 Task: Add Sprouts Organic Grade A Maple Syrup Dark to the cart.
Action: Mouse moved to (713, 275)
Screenshot: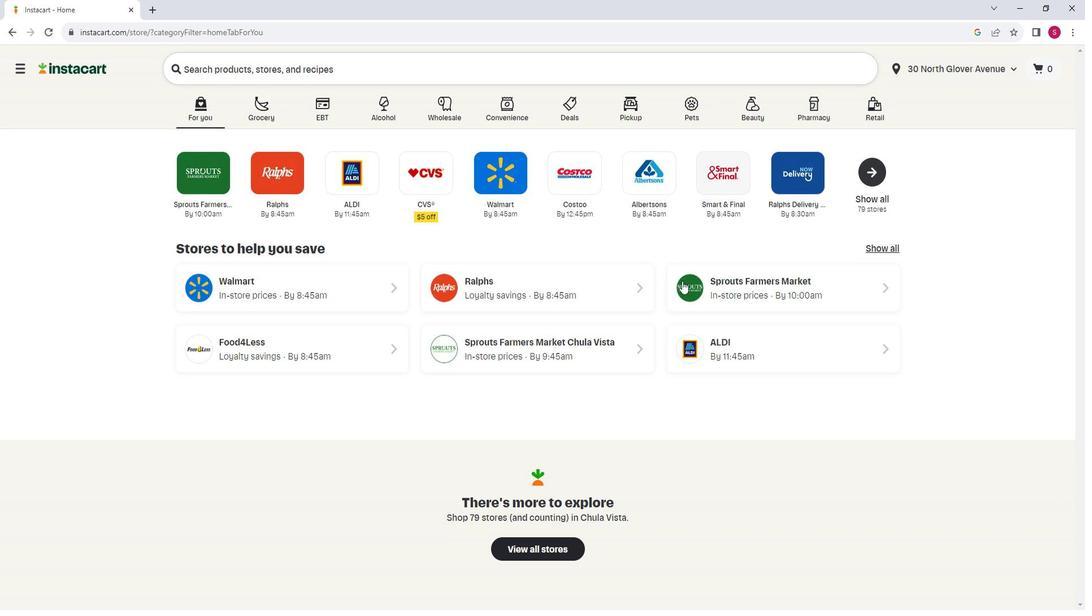 
Action: Mouse pressed left at (713, 275)
Screenshot: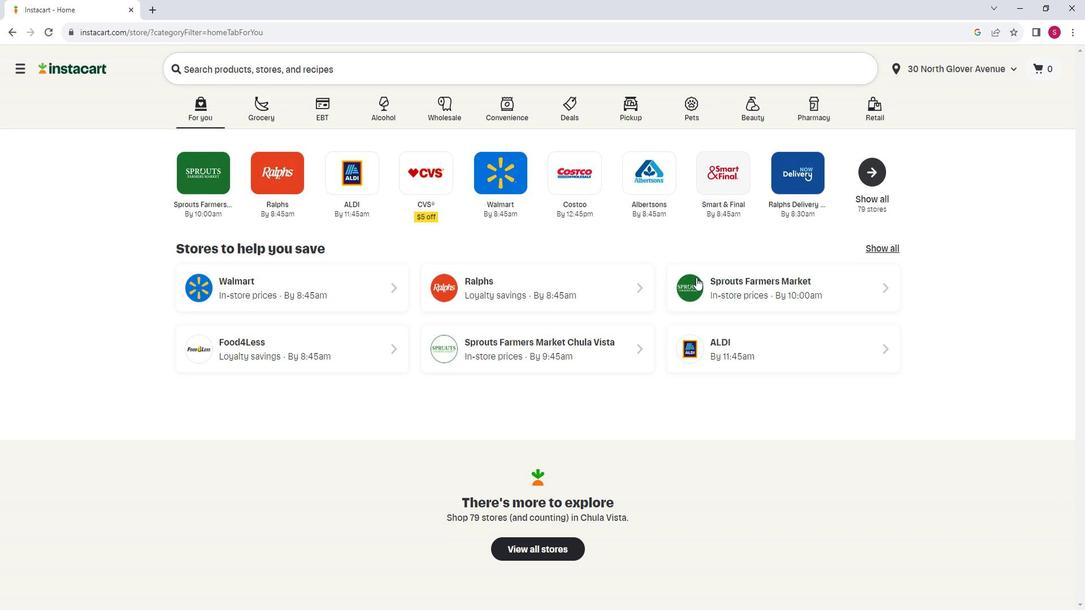 
Action: Mouse moved to (118, 266)
Screenshot: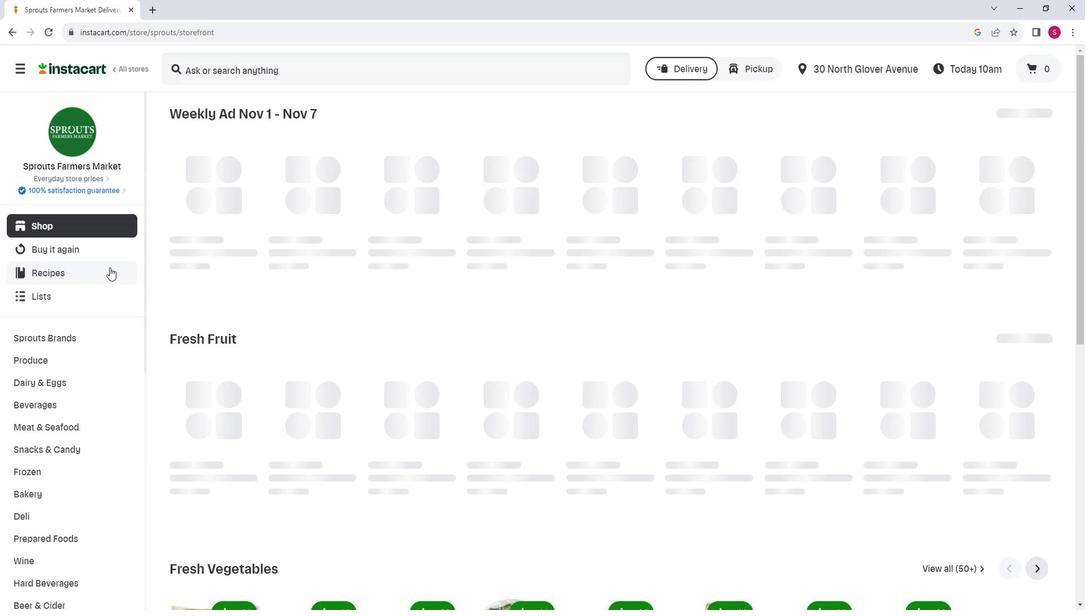 
Action: Mouse scrolled (118, 266) with delta (0, 0)
Screenshot: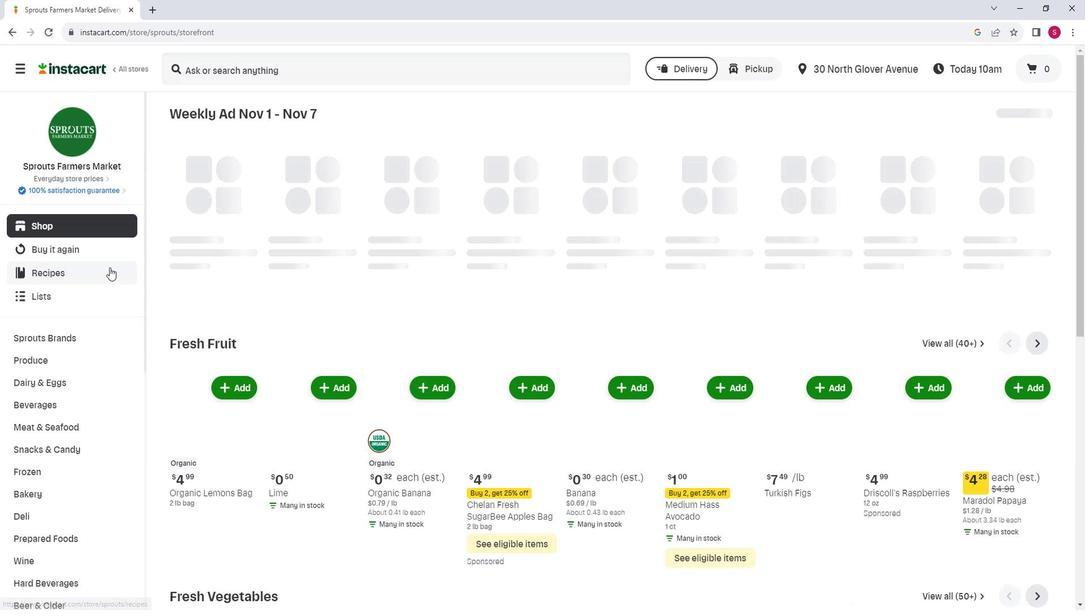 
Action: Mouse scrolled (118, 266) with delta (0, 0)
Screenshot: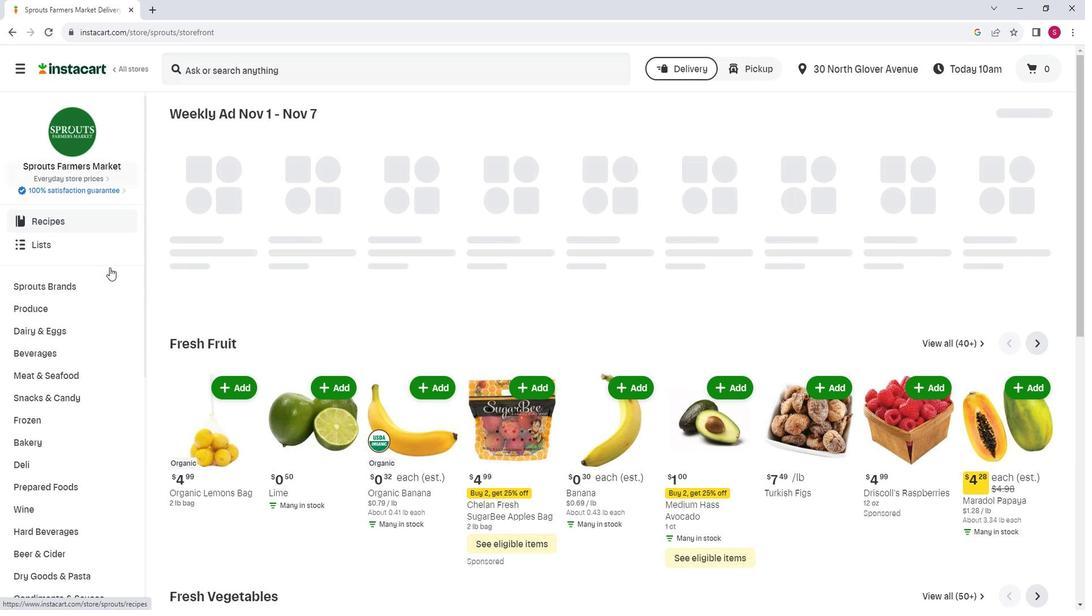 
Action: Mouse moved to (113, 274)
Screenshot: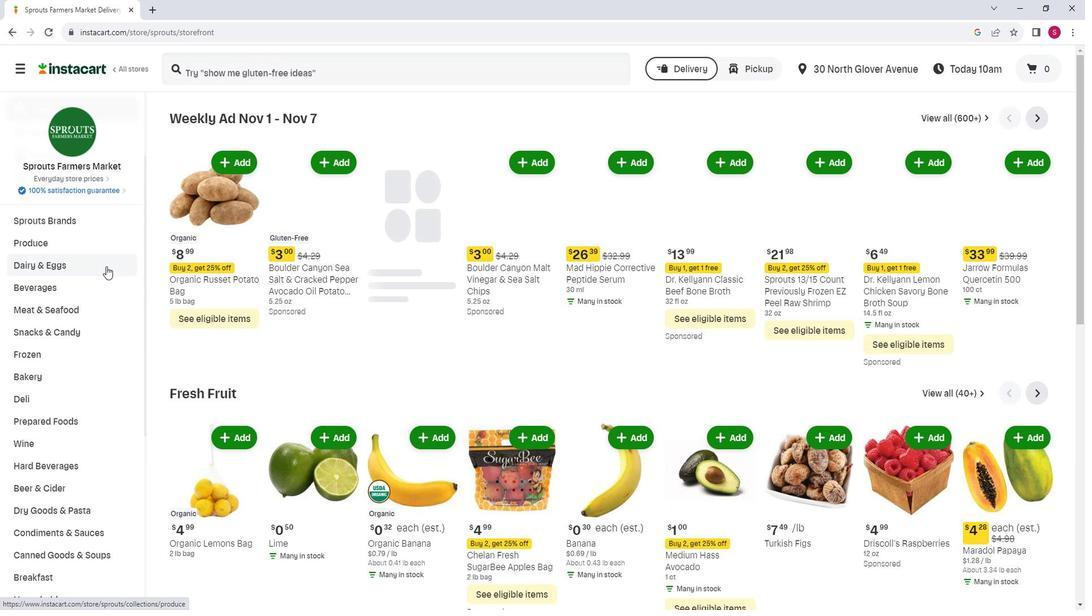 
Action: Mouse scrolled (113, 273) with delta (0, 0)
Screenshot: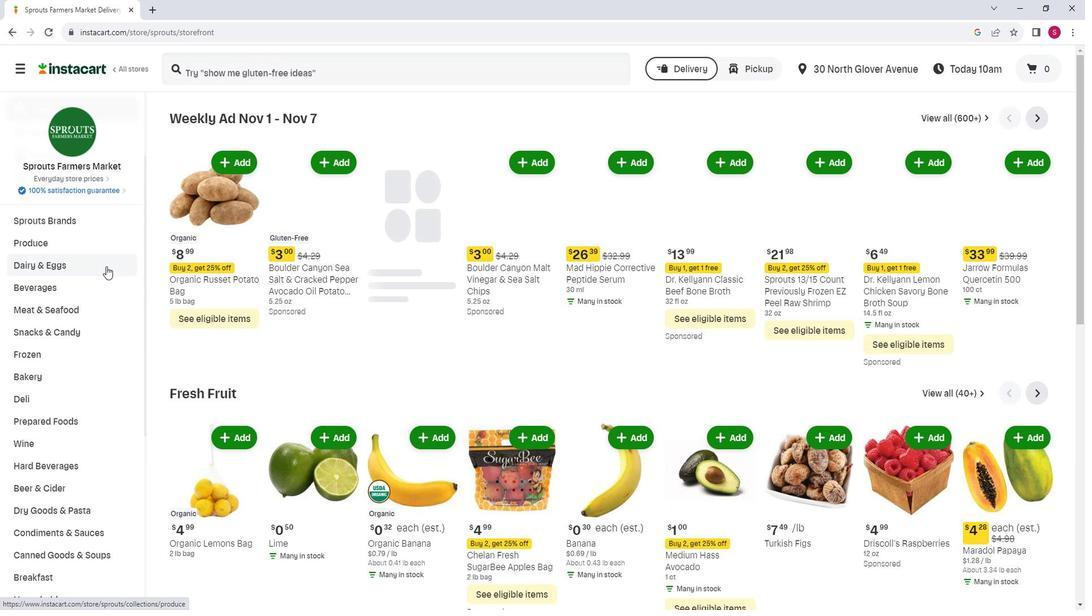 
Action: Mouse moved to (97, 507)
Screenshot: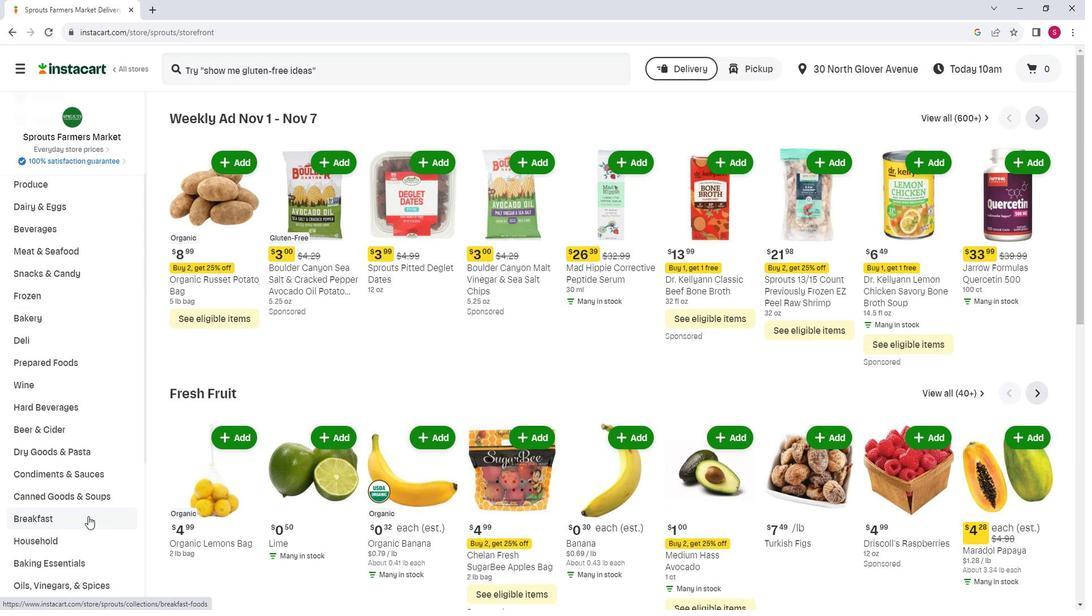 
Action: Mouse pressed left at (97, 507)
Screenshot: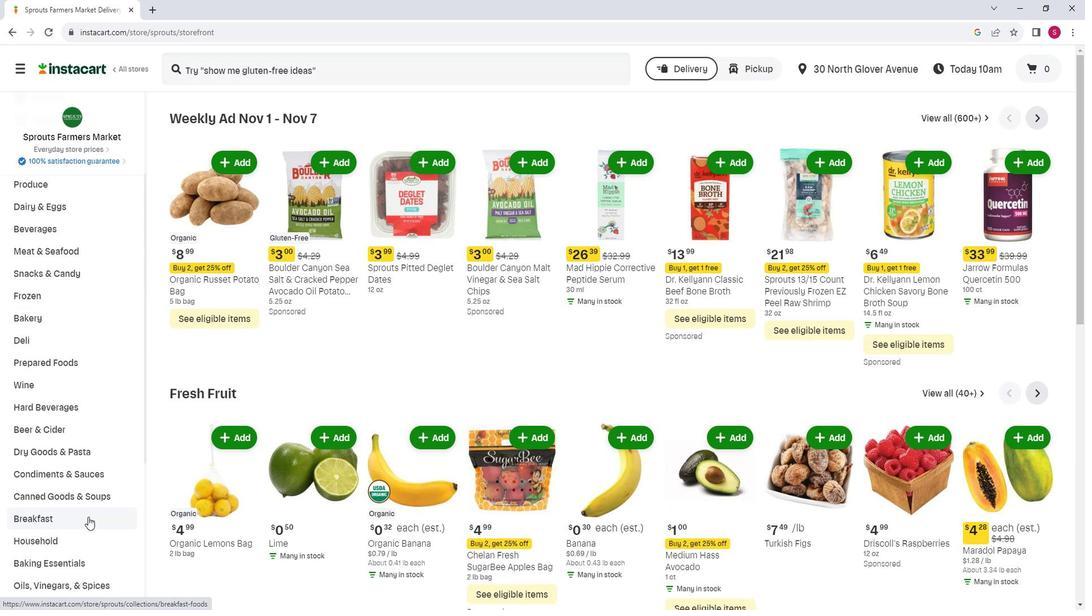 
Action: Mouse moved to (613, 152)
Screenshot: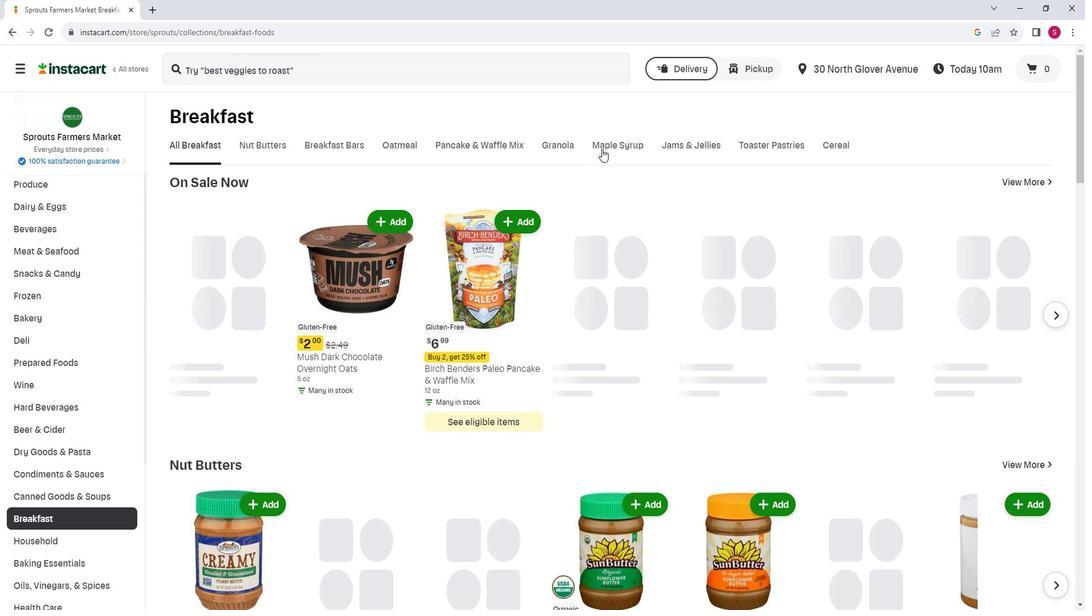 
Action: Mouse pressed left at (613, 152)
Screenshot: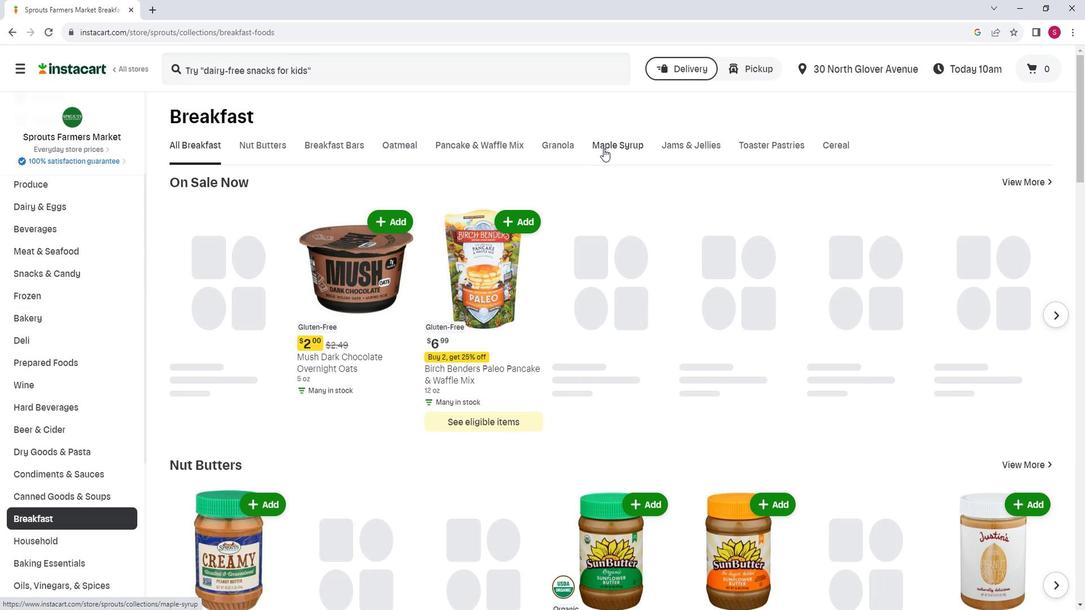 
Action: Mouse moved to (588, 250)
Screenshot: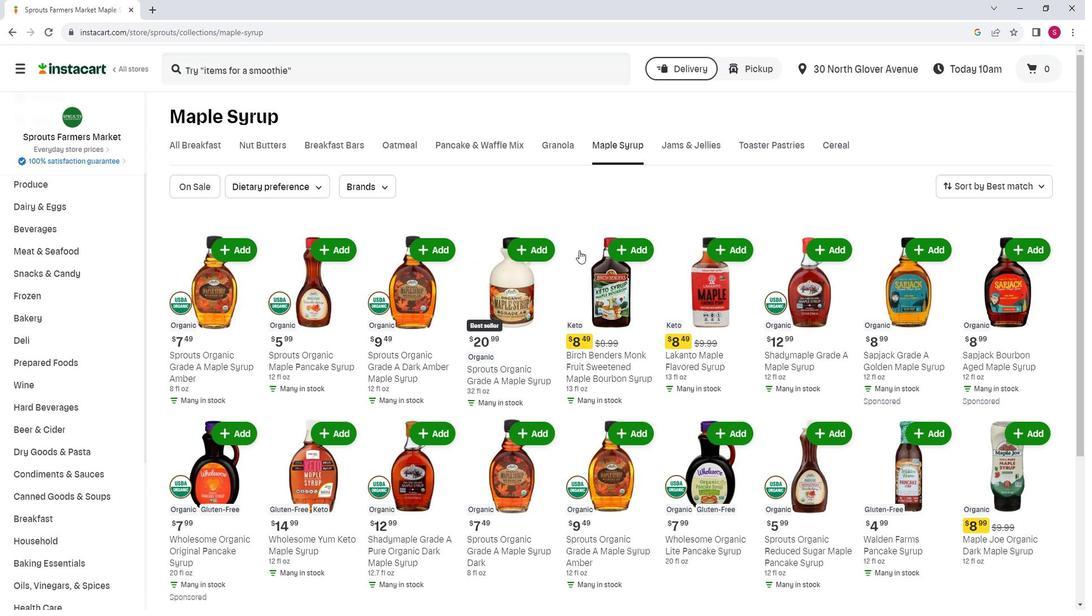 
Action: Mouse scrolled (588, 249) with delta (0, 0)
Screenshot: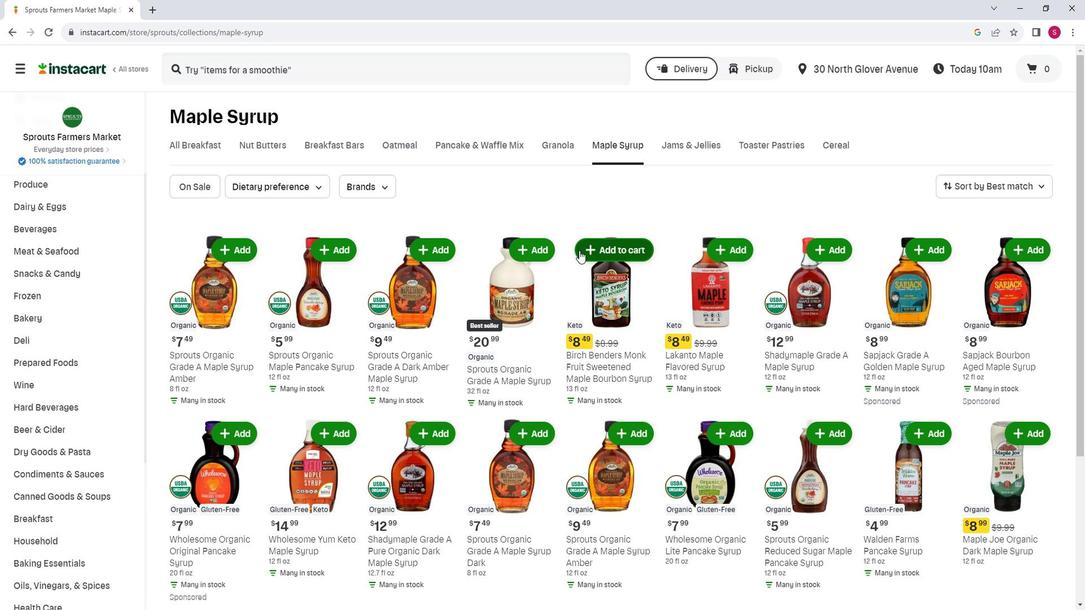 
Action: Mouse scrolled (588, 249) with delta (0, 0)
Screenshot: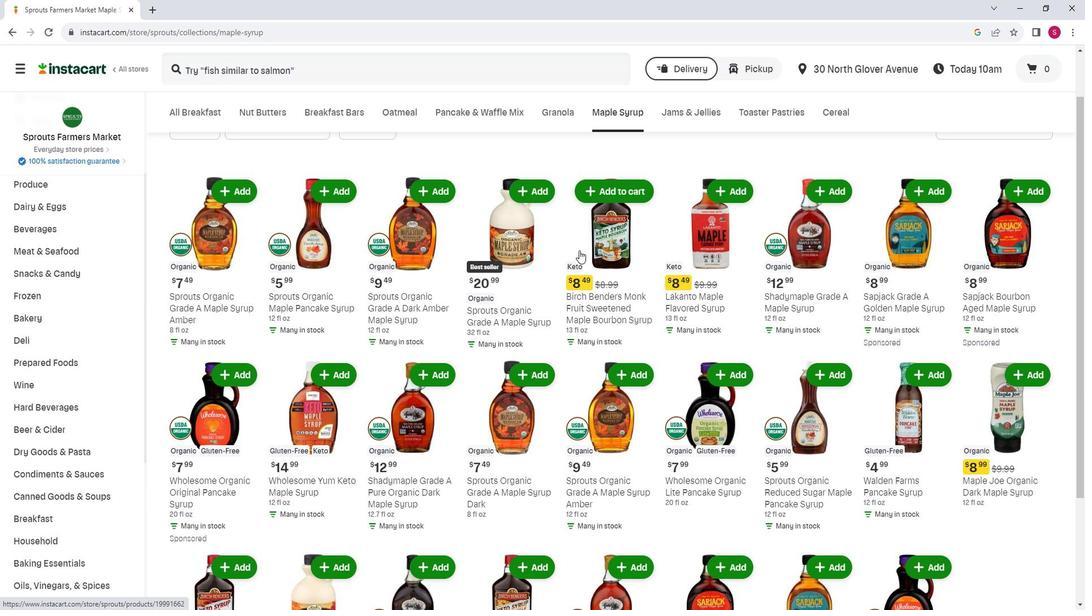 
Action: Mouse moved to (537, 308)
Screenshot: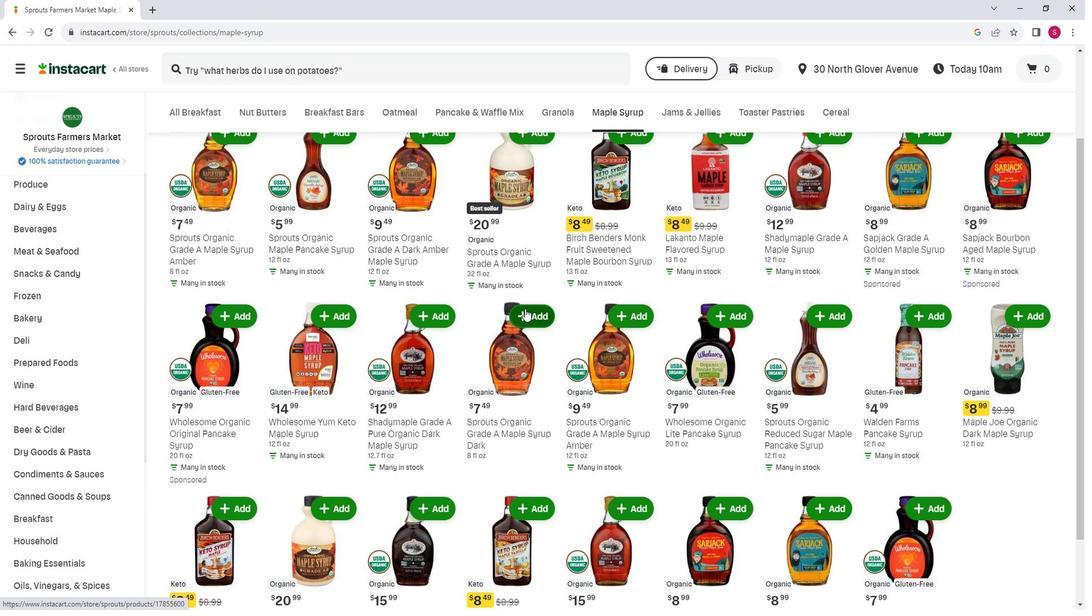 
Action: Mouse pressed left at (537, 308)
Screenshot: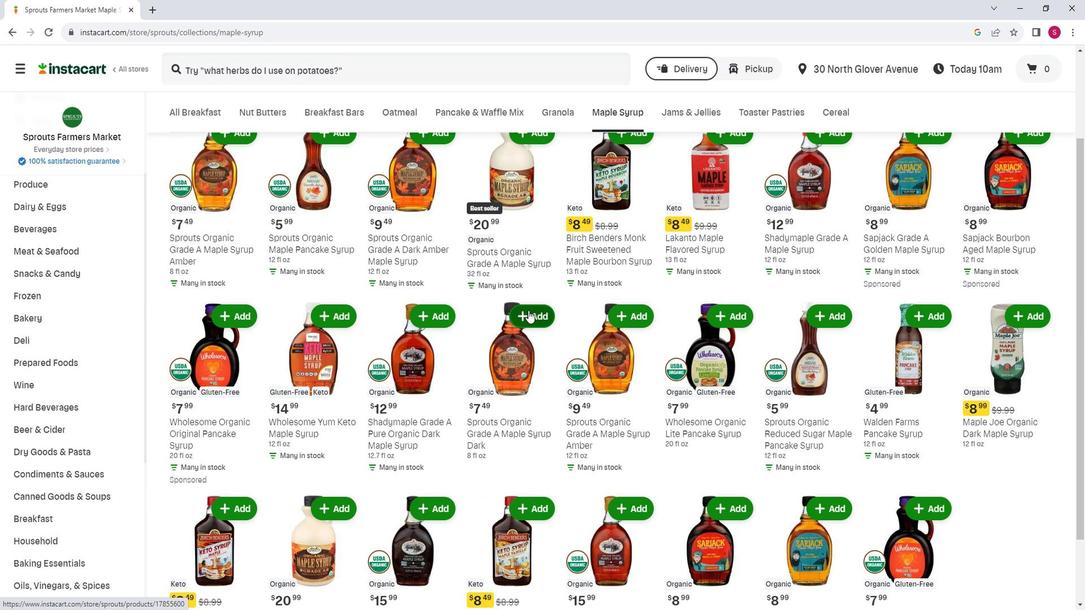 
Action: Mouse moved to (554, 285)
Screenshot: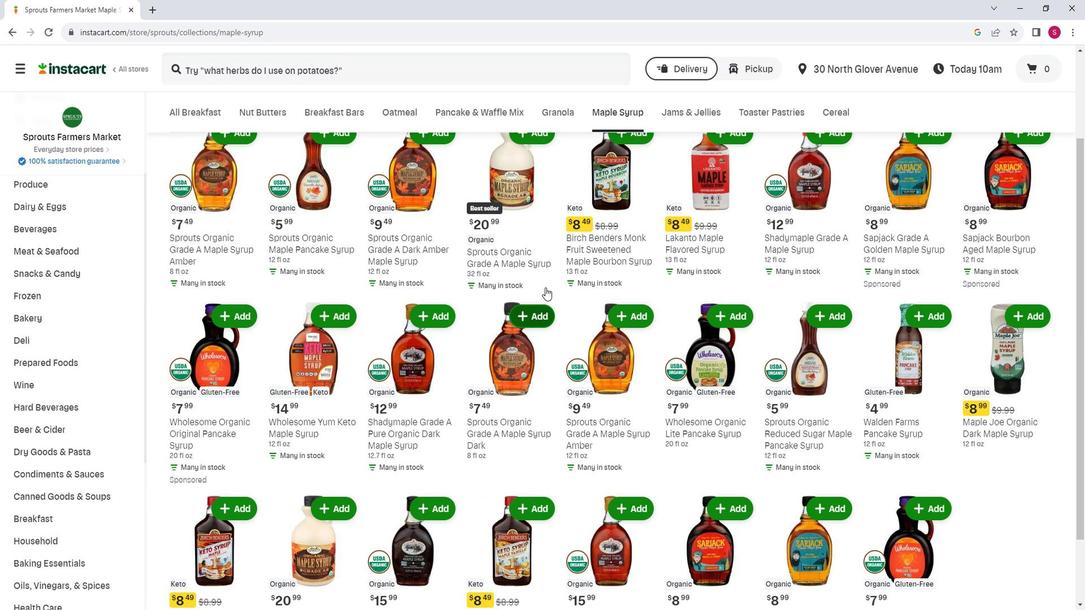 
